 Task: Add the task  Integrate a new online platform for online meditation sessions to the section Feature Frenzy in the project AutoWave and add a Due Date to the respective task as 2023/11/27
Action: Mouse moved to (418, 401)
Screenshot: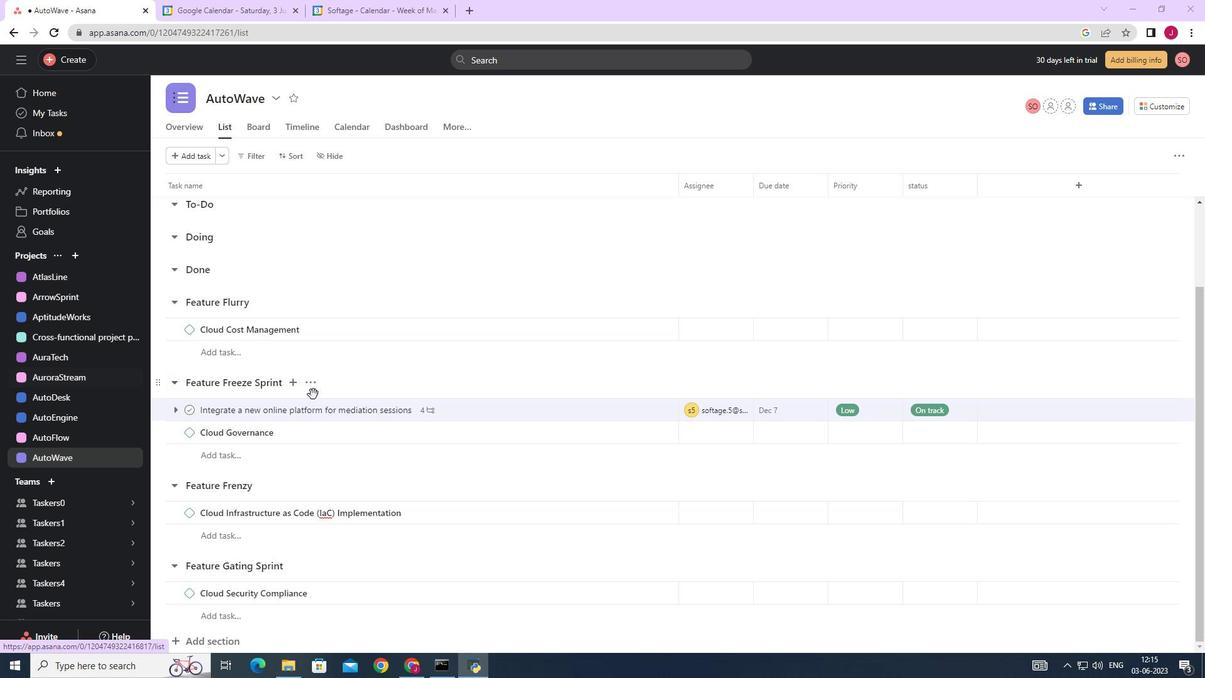 
Action: Mouse scrolled (418, 401) with delta (0, 0)
Screenshot: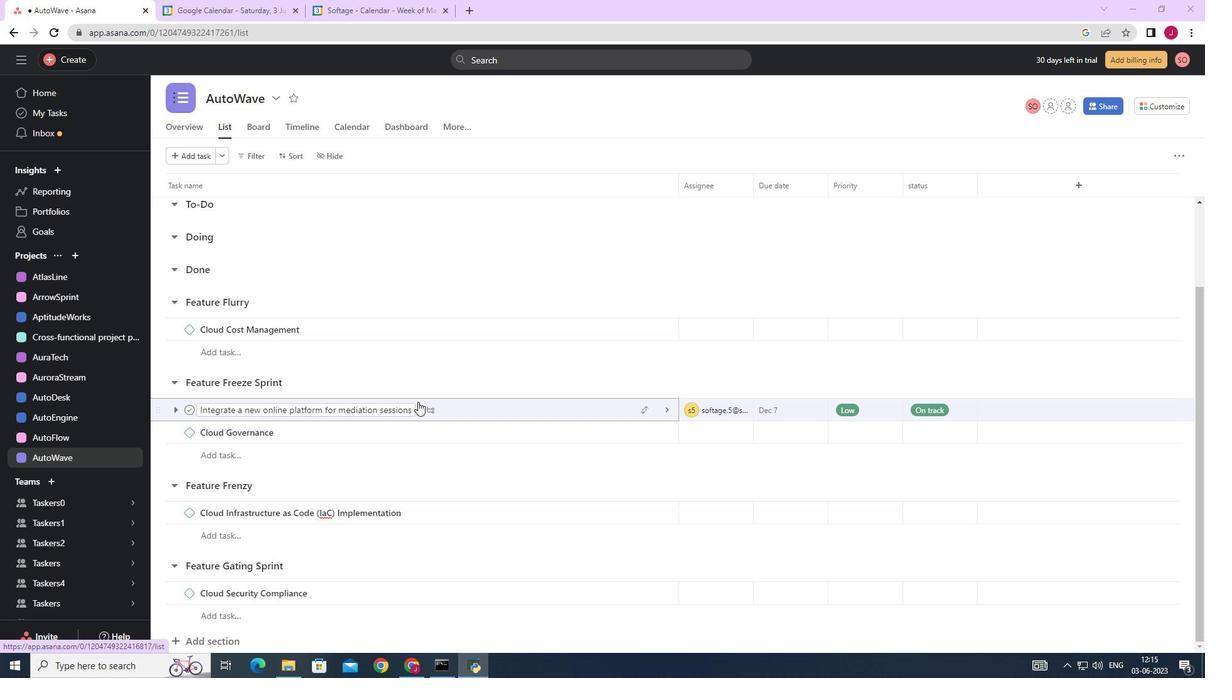 
Action: Mouse scrolled (418, 401) with delta (0, 0)
Screenshot: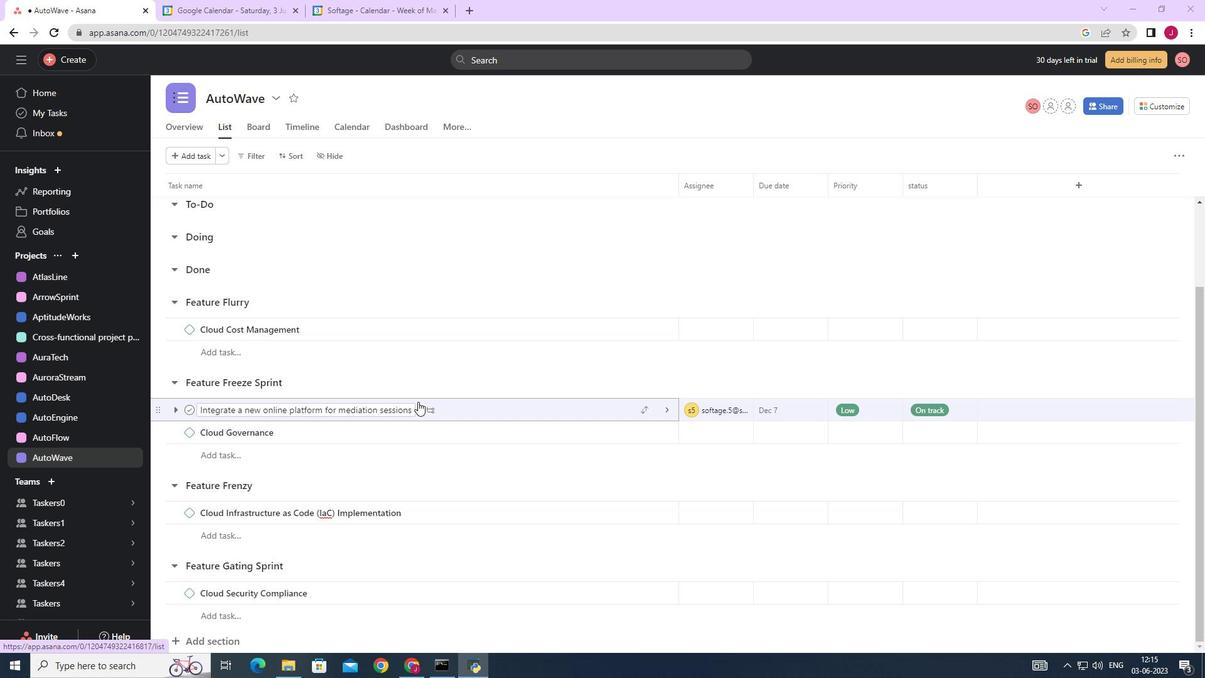 
Action: Mouse scrolled (418, 401) with delta (0, 0)
Screenshot: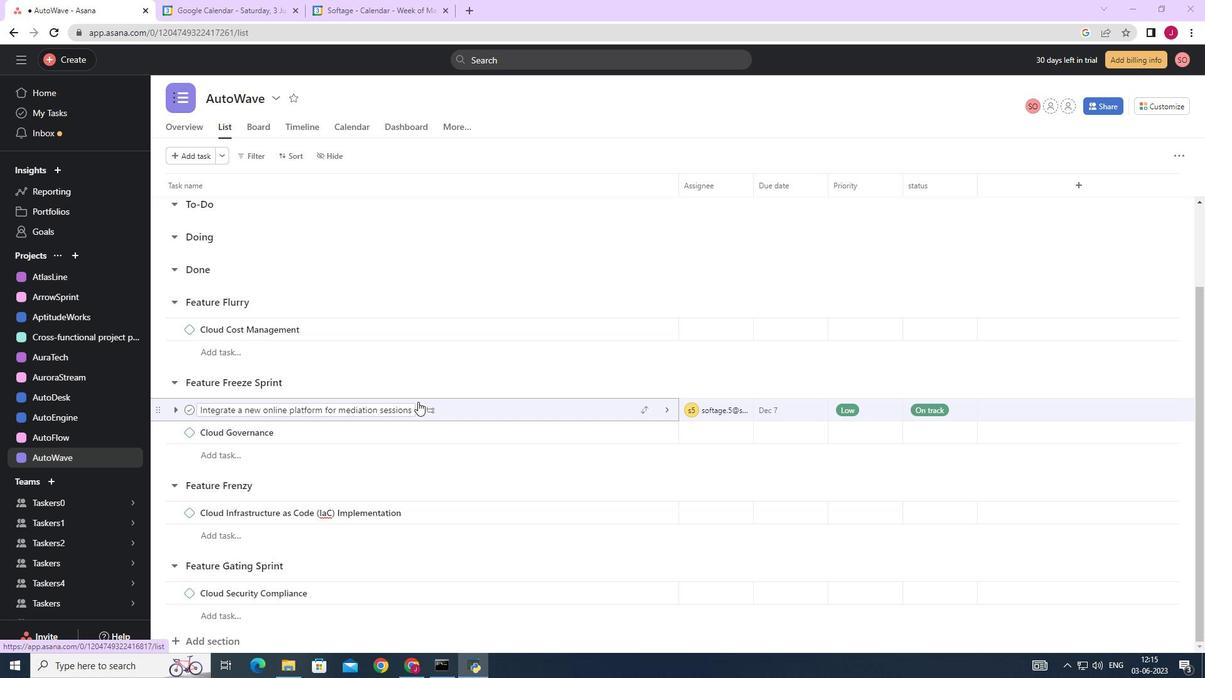 
Action: Mouse scrolled (418, 401) with delta (0, 0)
Screenshot: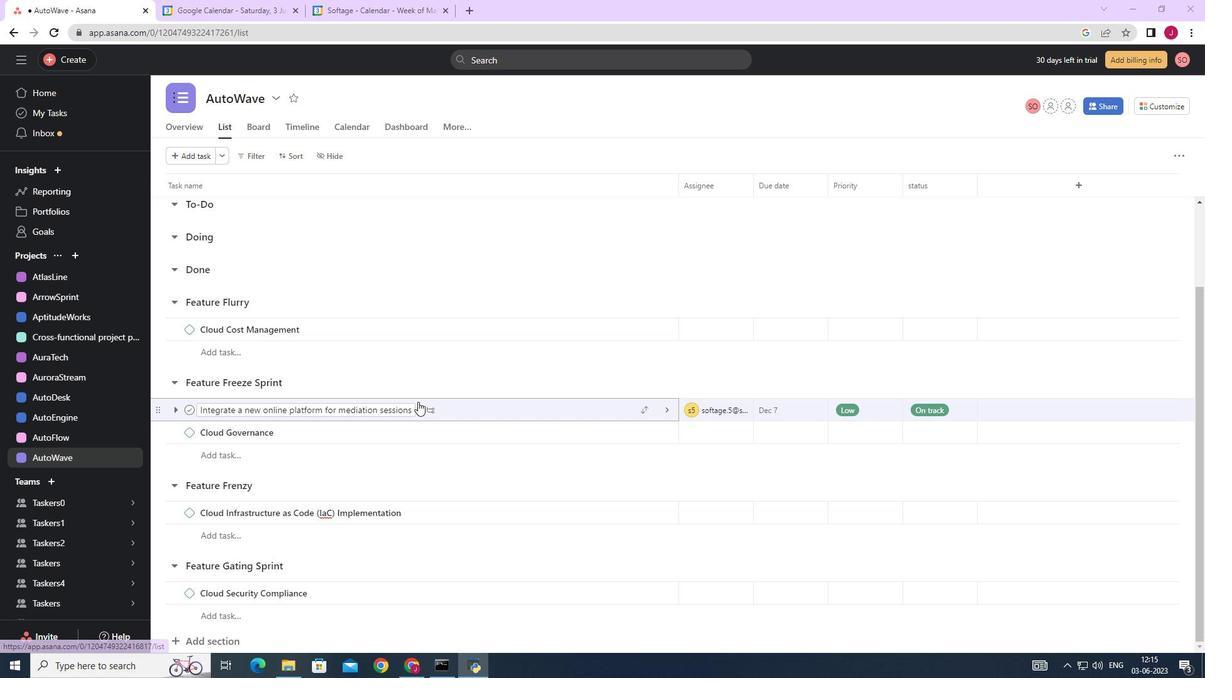 
Action: Mouse moved to (638, 411)
Screenshot: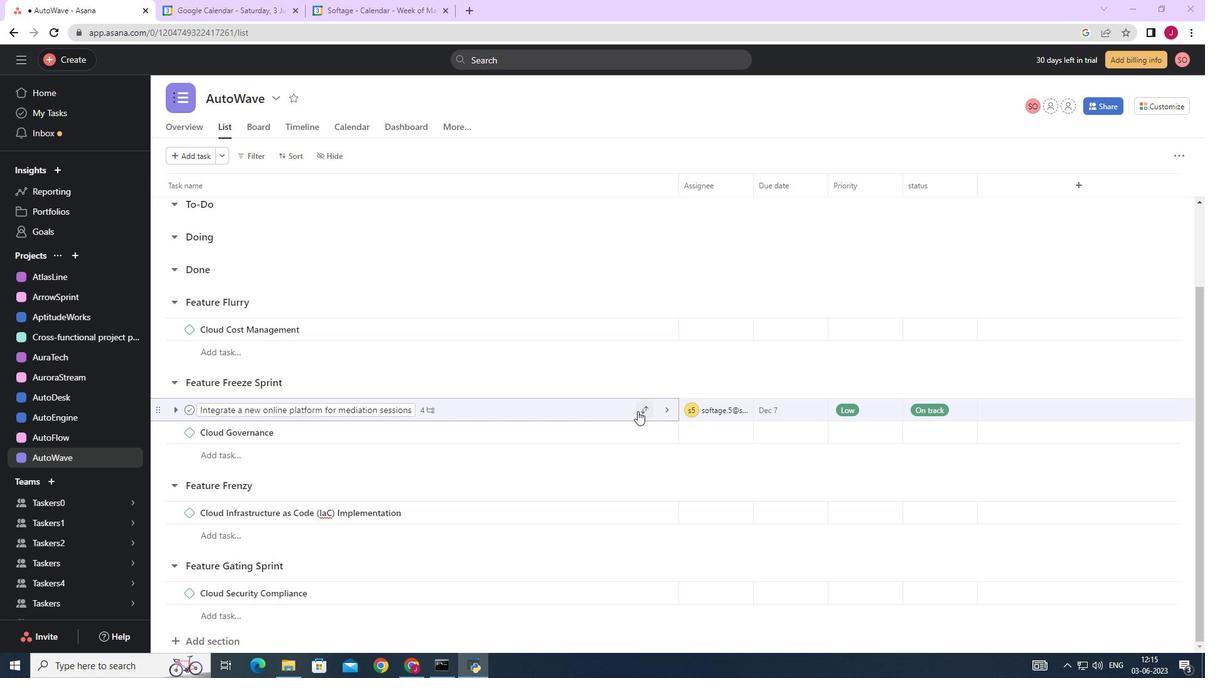 
Action: Mouse pressed left at (638, 411)
Screenshot: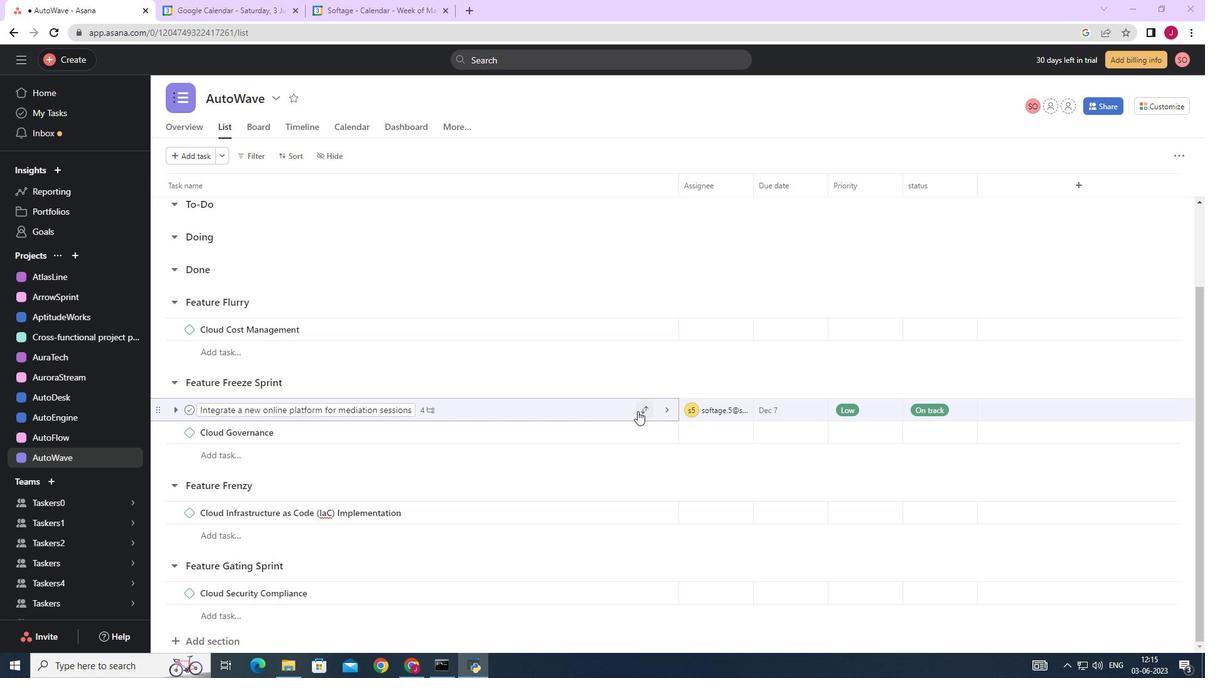 
Action: Mouse moved to (580, 592)
Screenshot: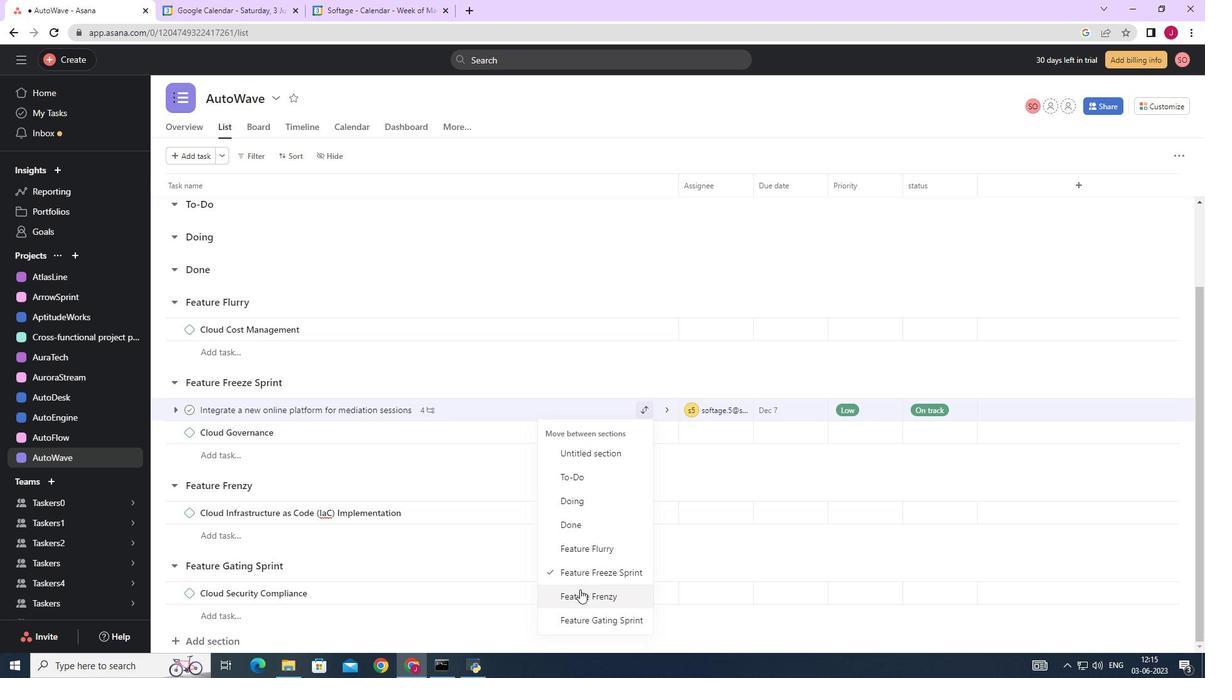 
Action: Mouse pressed left at (580, 592)
Screenshot: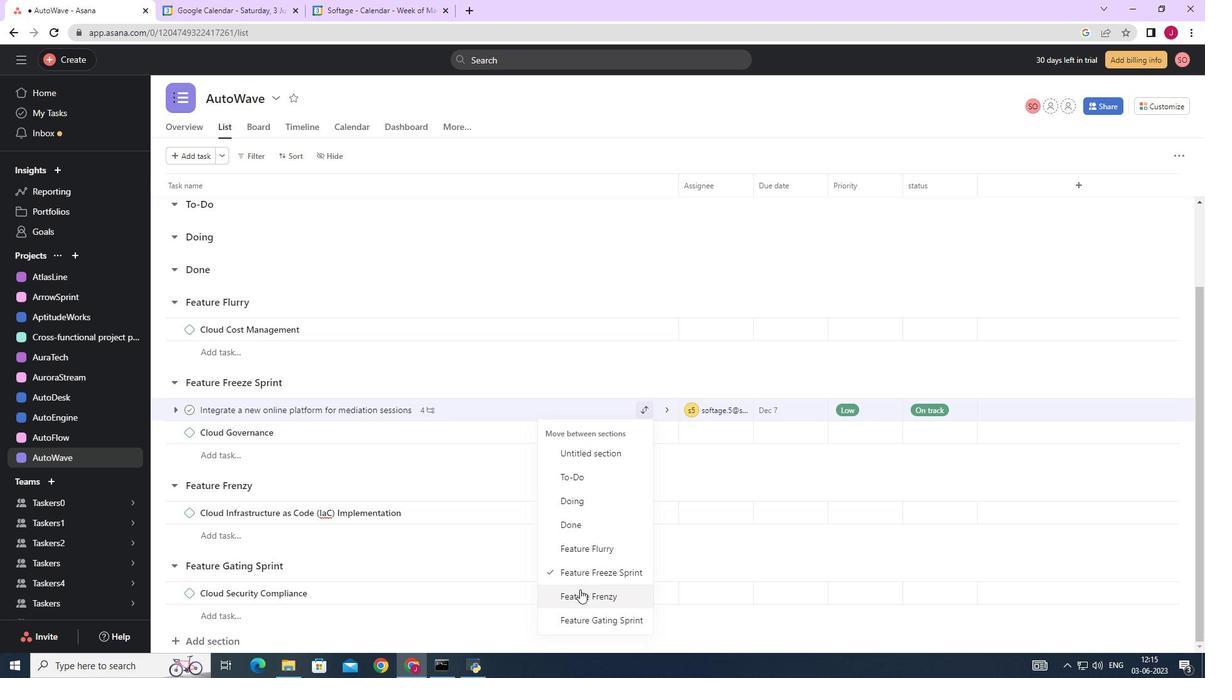 
Action: Mouse moved to (816, 488)
Screenshot: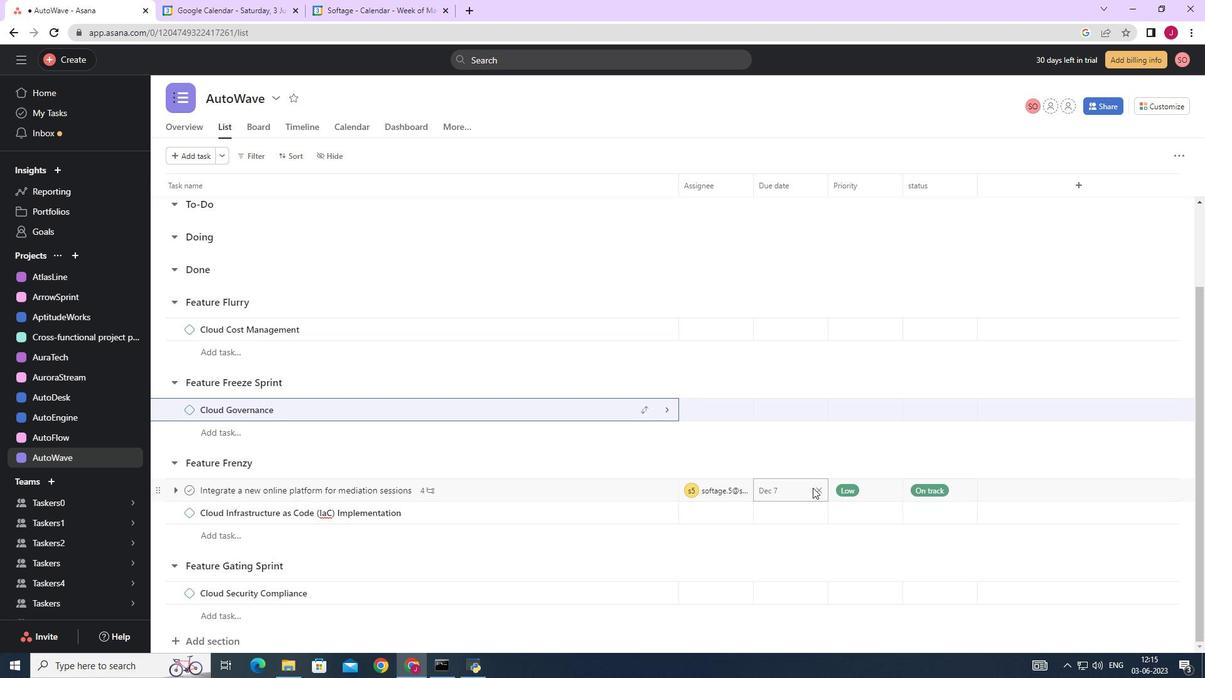 
Action: Mouse pressed left at (816, 488)
Screenshot: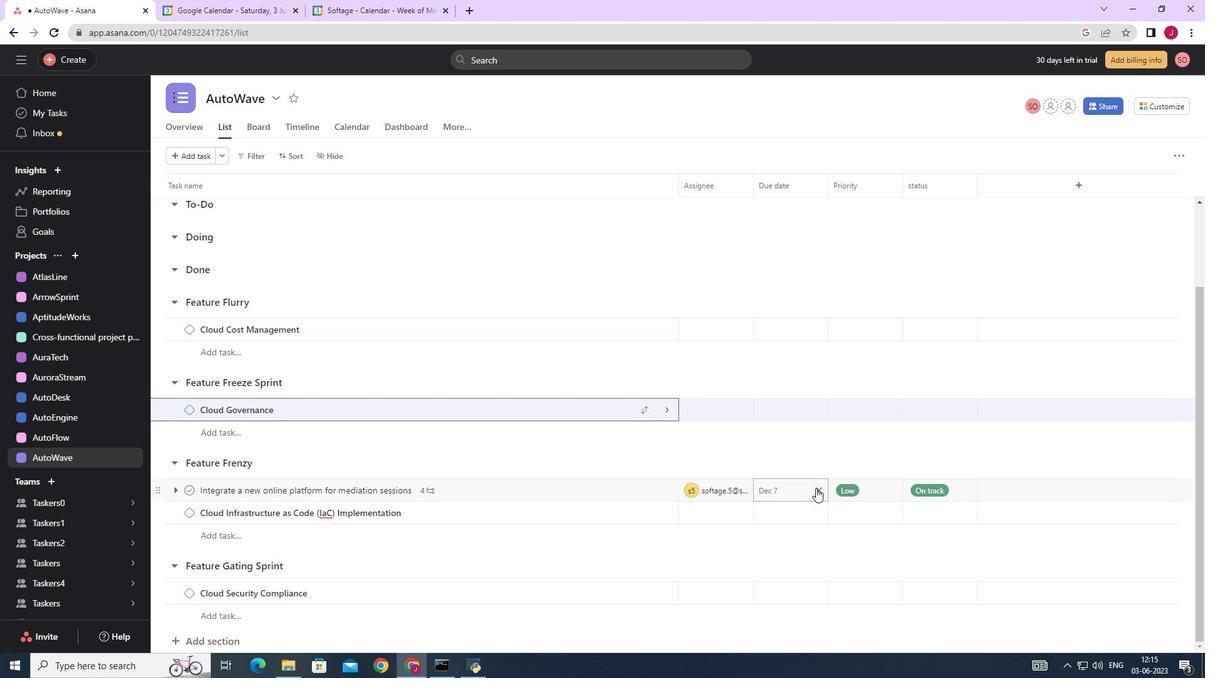 
Action: Mouse moved to (777, 494)
Screenshot: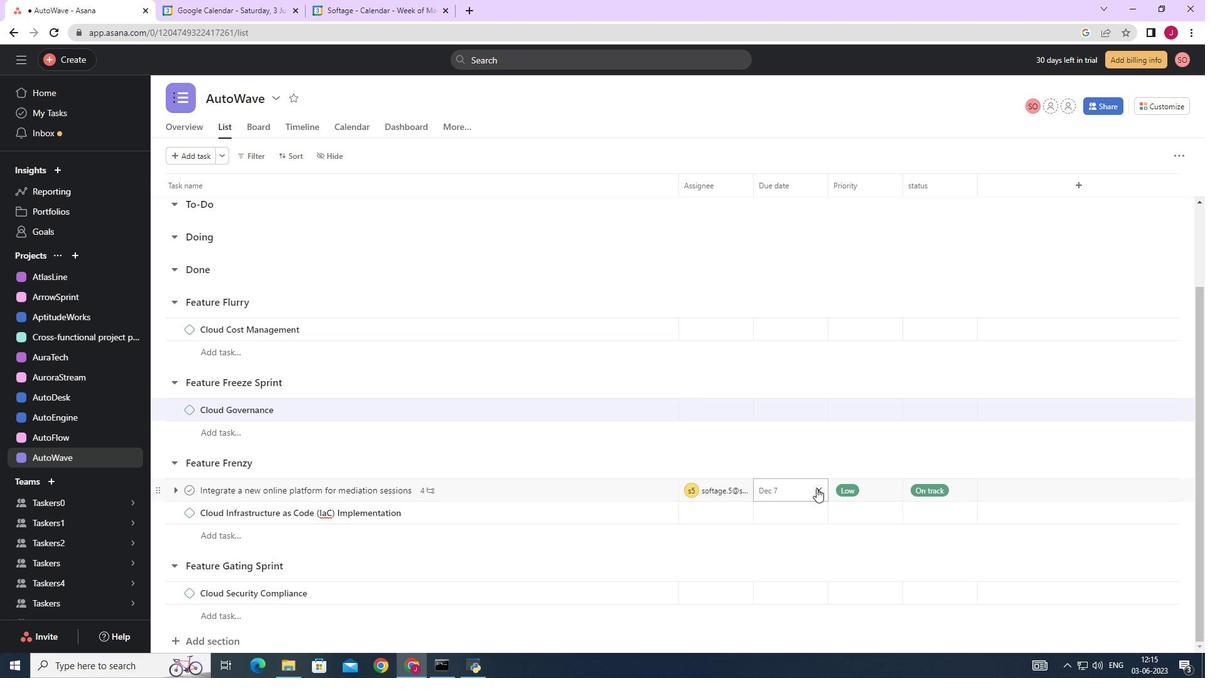 
Action: Mouse pressed left at (777, 494)
Screenshot: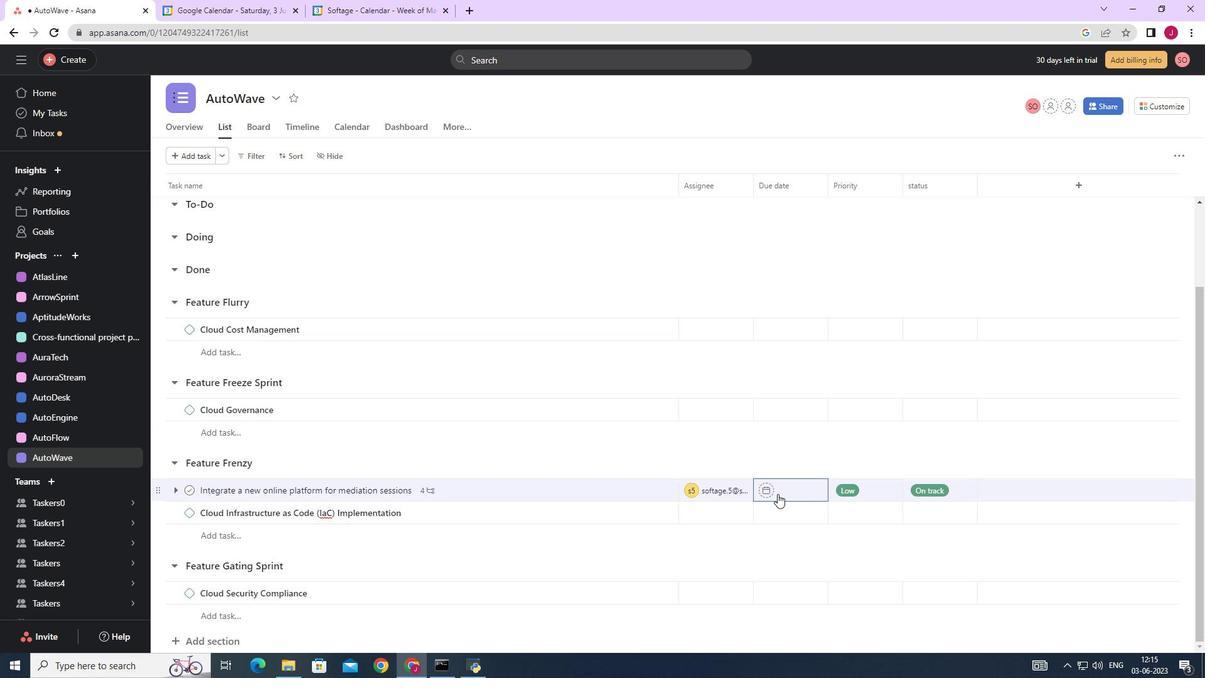 
Action: Mouse moved to (914, 288)
Screenshot: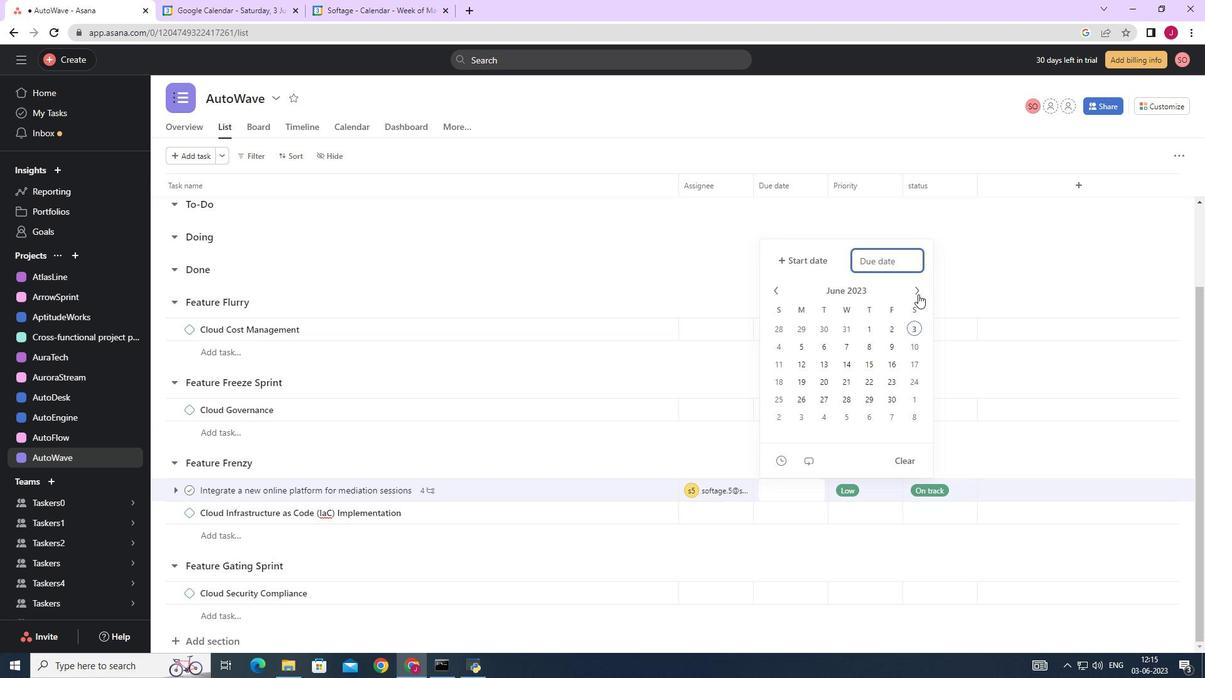 
Action: Mouse pressed left at (914, 288)
Screenshot: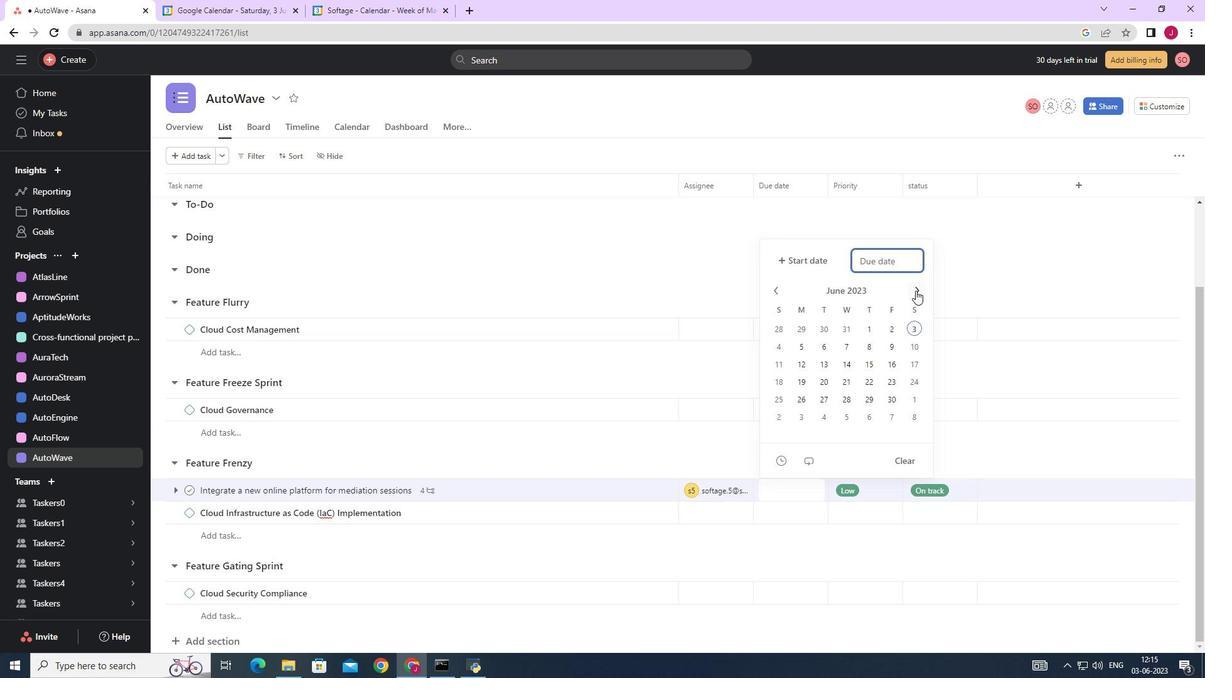 
Action: Mouse moved to (914, 287)
Screenshot: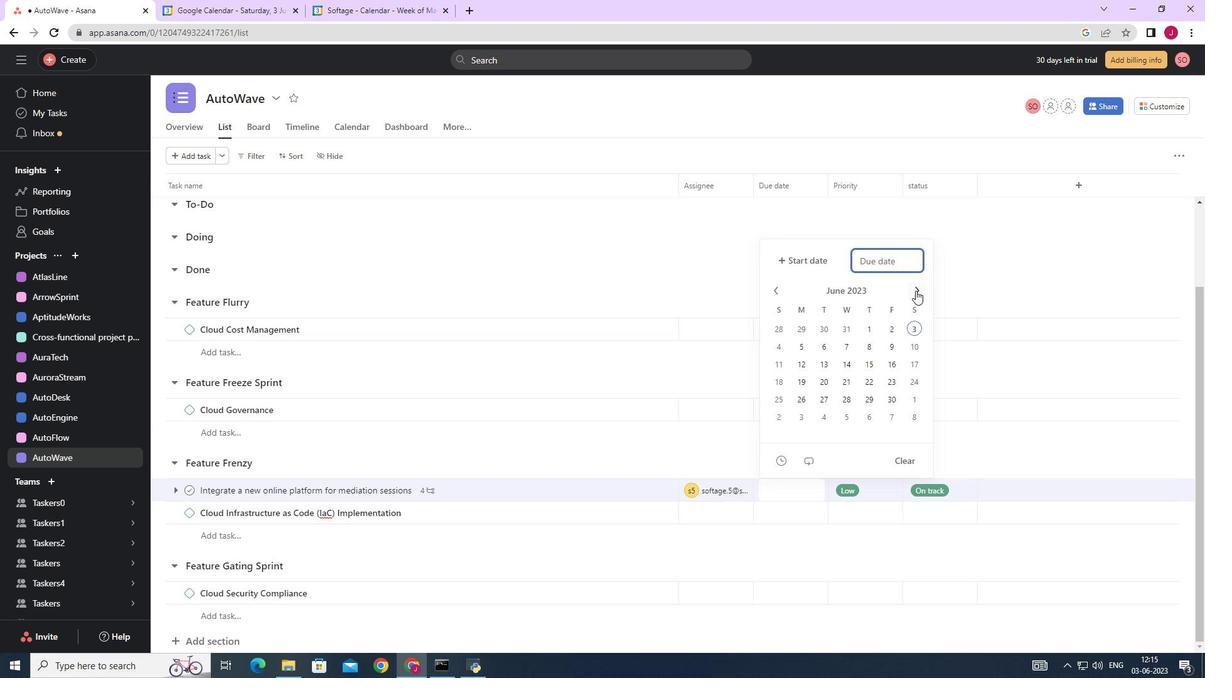 
Action: Mouse pressed left at (914, 287)
Screenshot: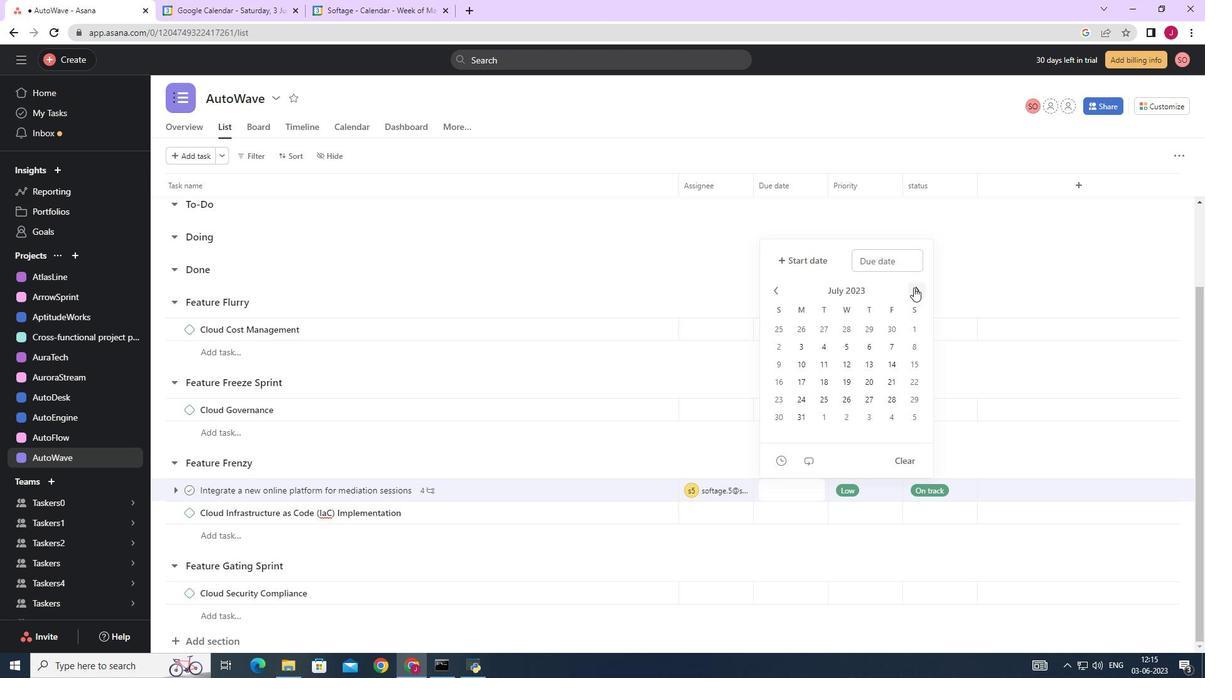 
Action: Mouse pressed left at (914, 287)
Screenshot: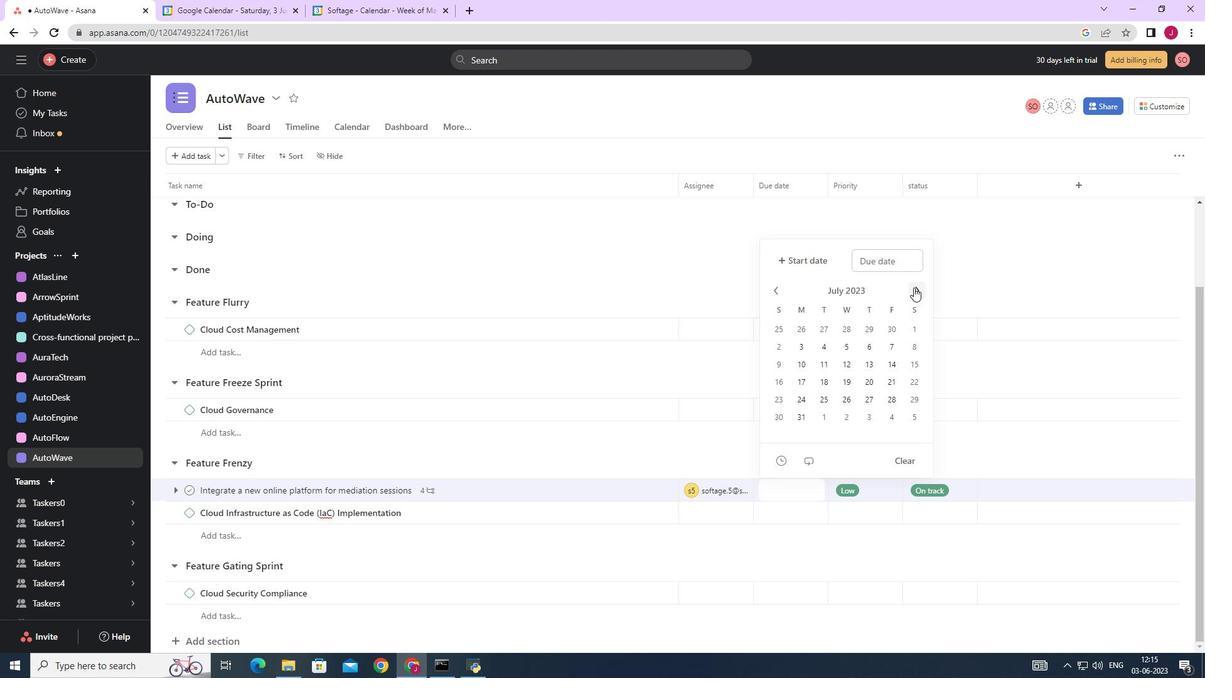 
Action: Mouse pressed left at (914, 287)
Screenshot: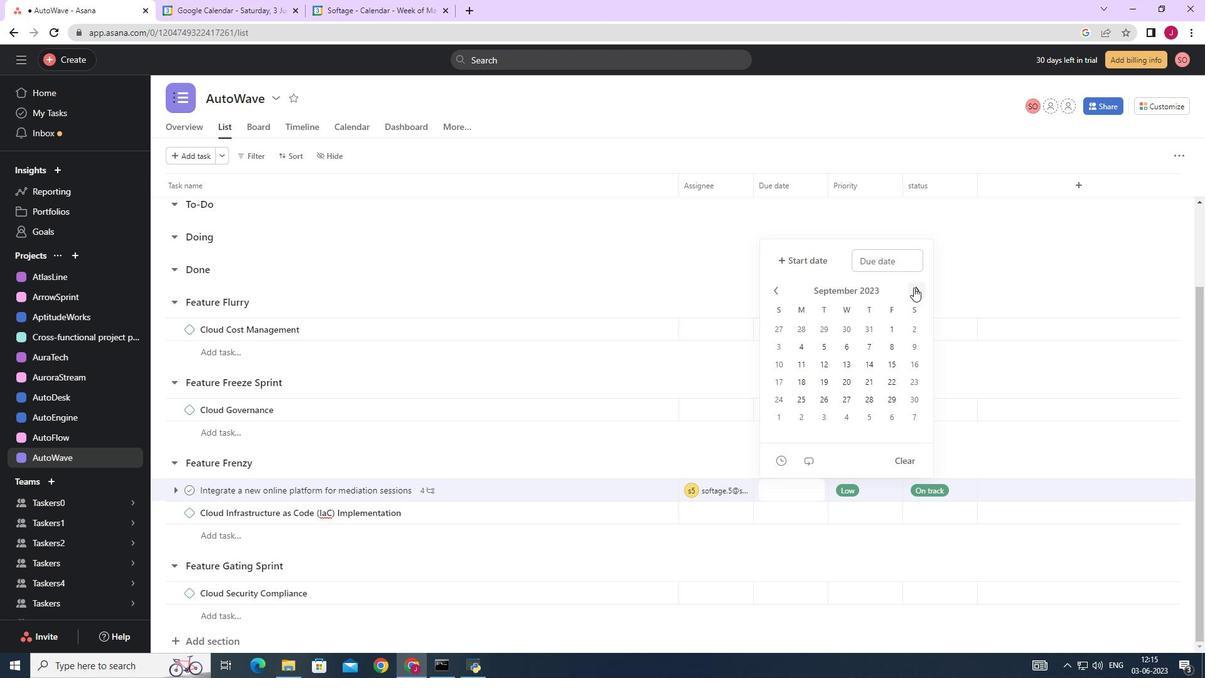 
Action: Mouse pressed left at (914, 287)
Screenshot: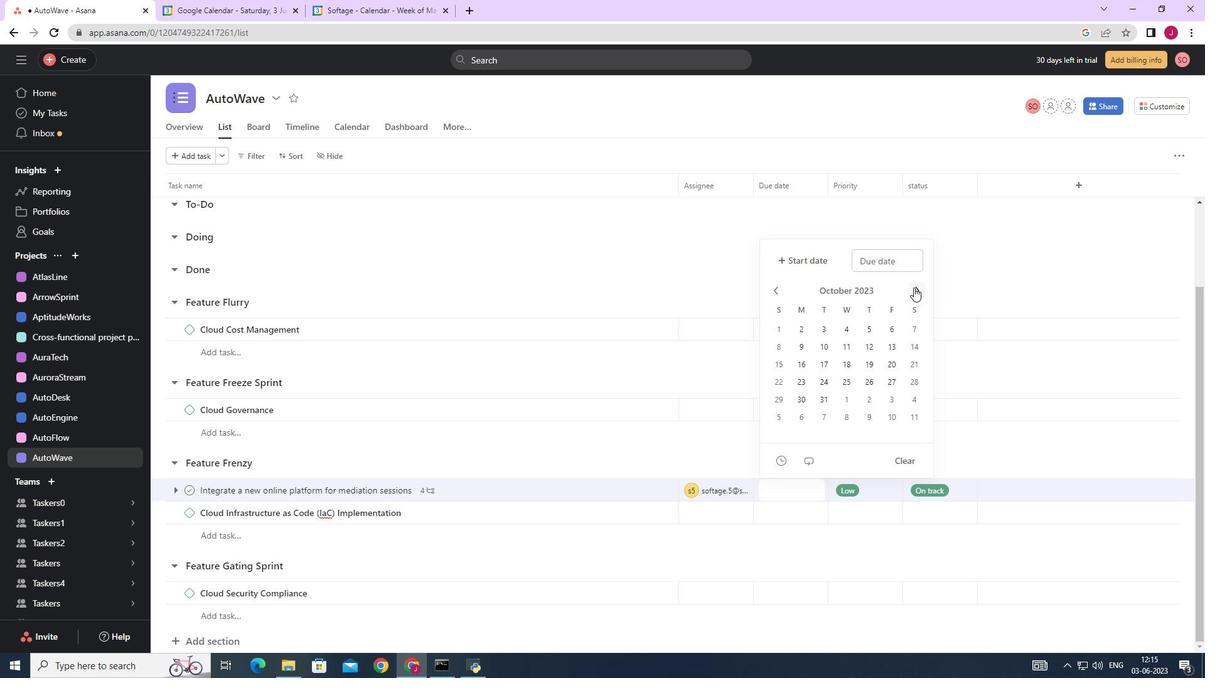 
Action: Mouse moved to (807, 393)
Screenshot: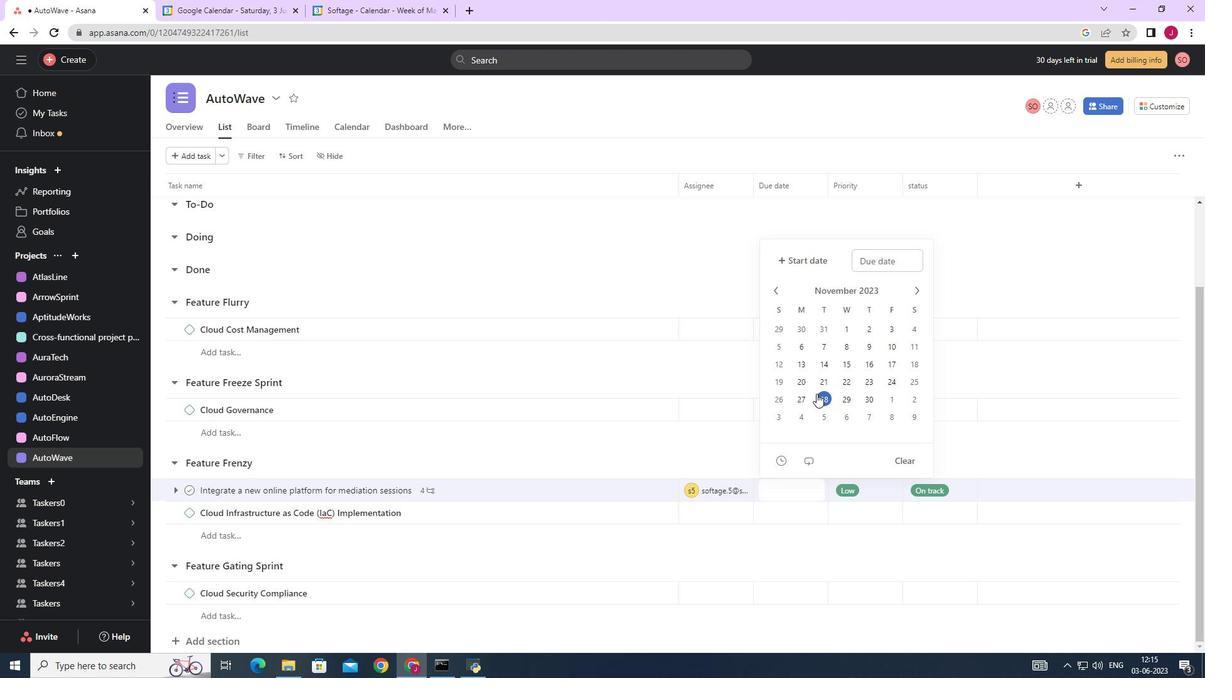 
Action: Mouse pressed left at (807, 393)
Screenshot: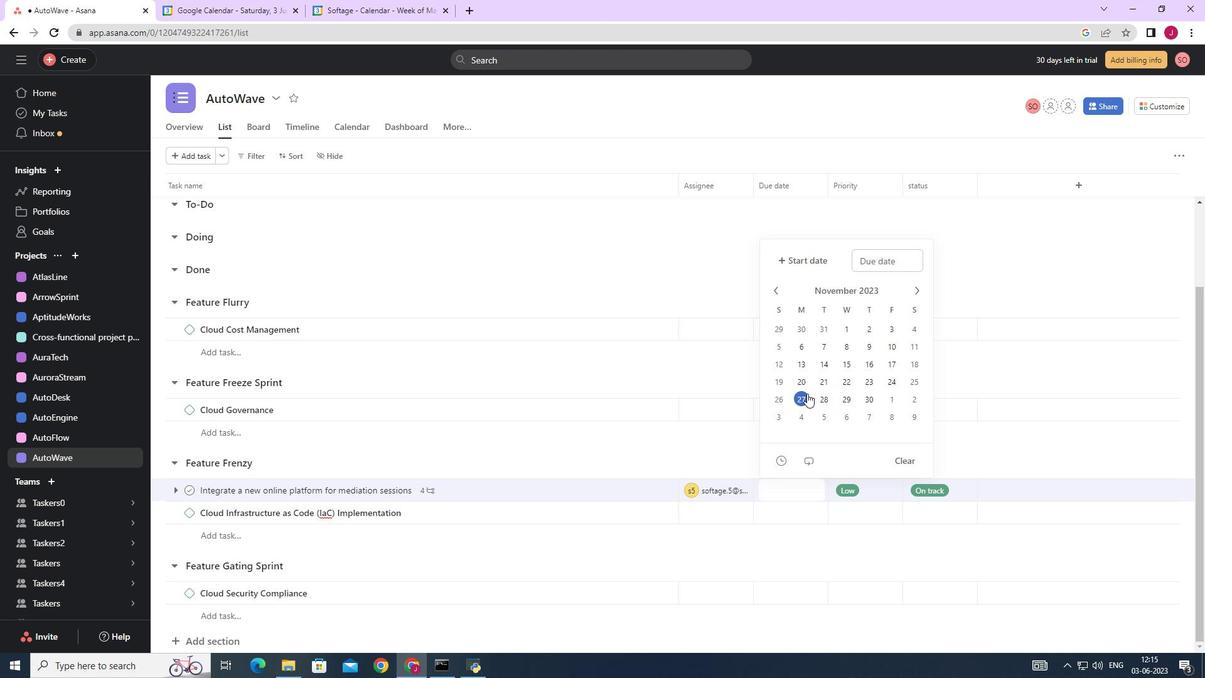 
Action: Mouse moved to (1087, 276)
Screenshot: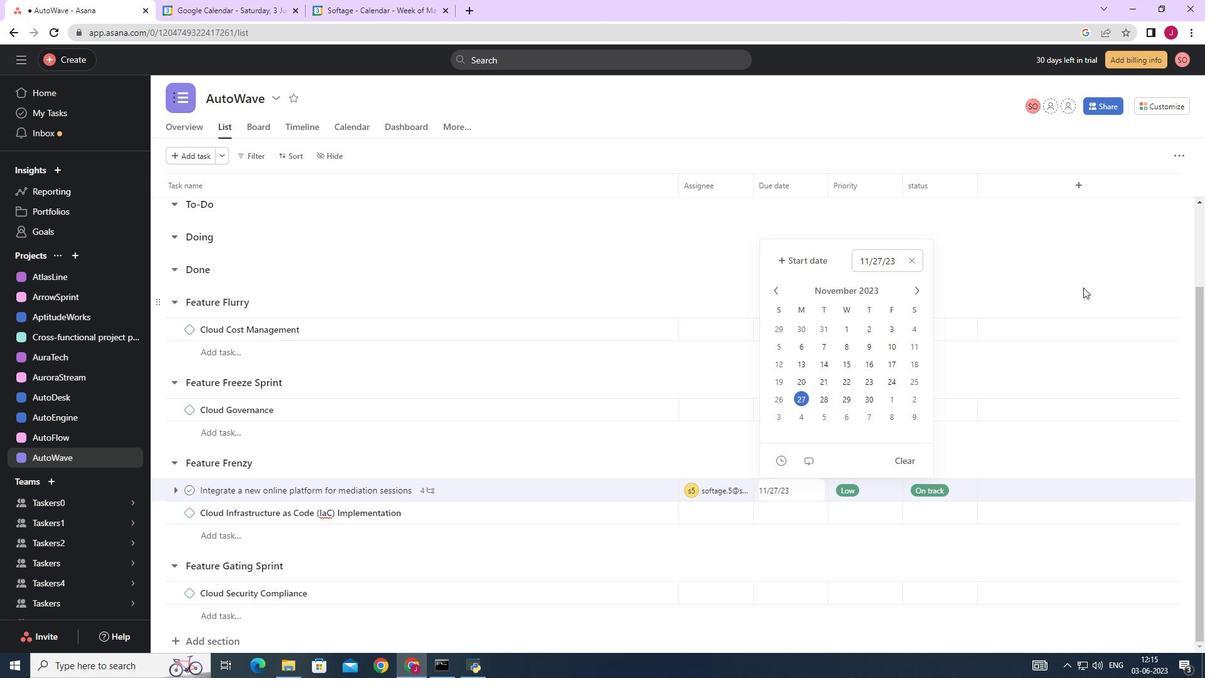 
Action: Mouse pressed left at (1087, 276)
Screenshot: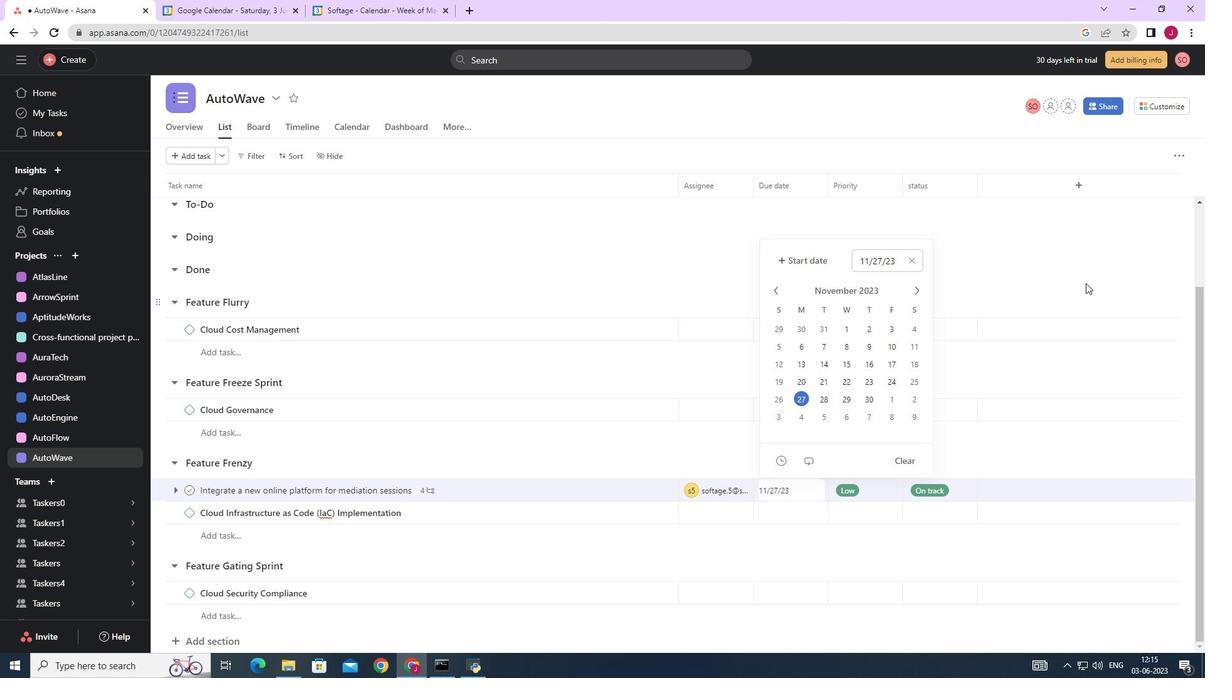 
